 Task: Add Happy Baby Organic Mango & Pumpkin Teether Crackers 12 Pack to the cart.
Action: Mouse moved to (310, 149)
Screenshot: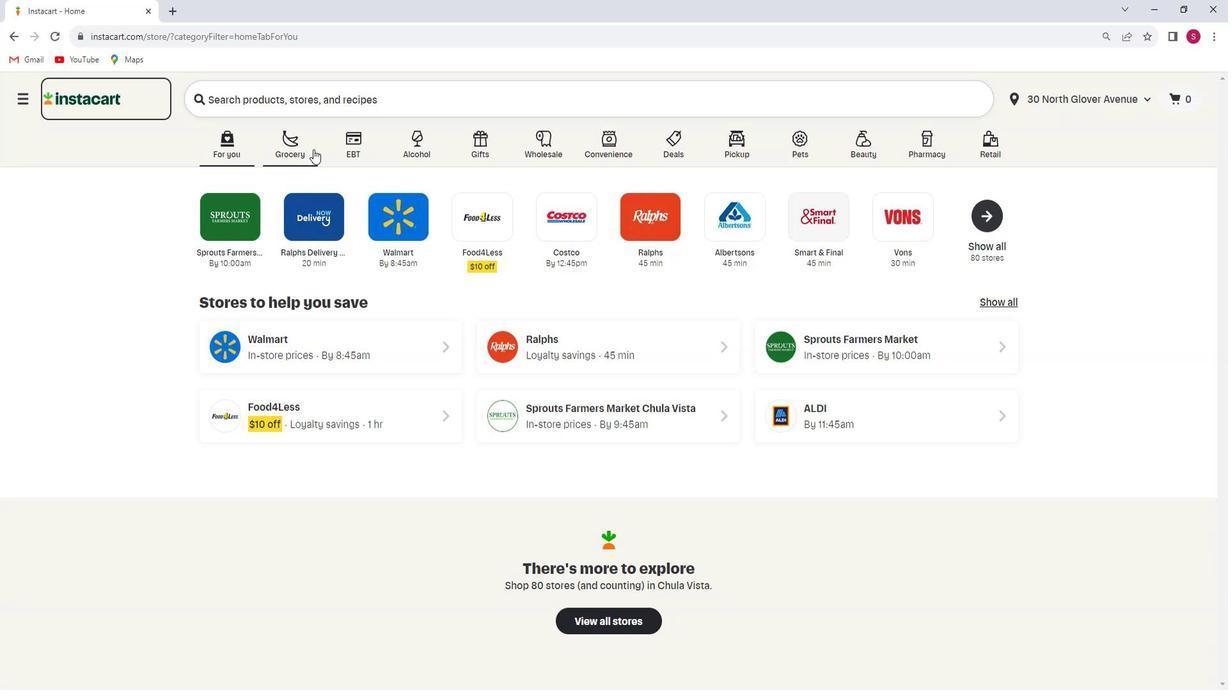 
Action: Mouse pressed left at (310, 149)
Screenshot: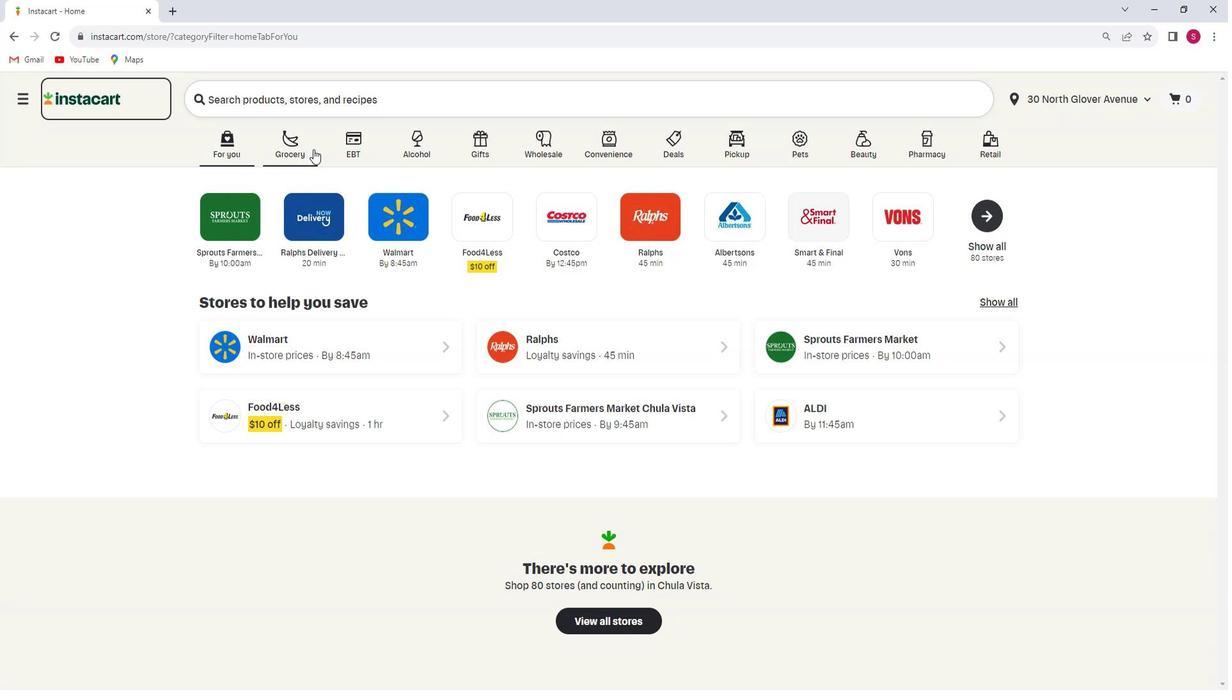 
Action: Mouse moved to (255, 383)
Screenshot: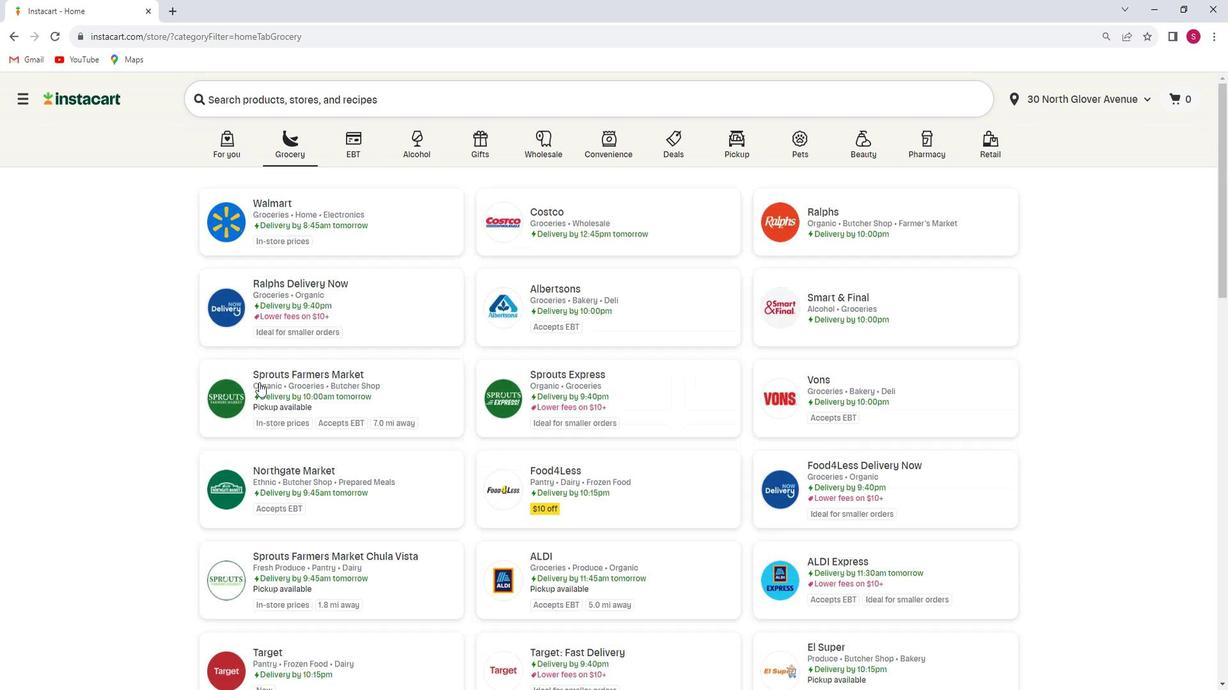 
Action: Mouse pressed left at (255, 383)
Screenshot: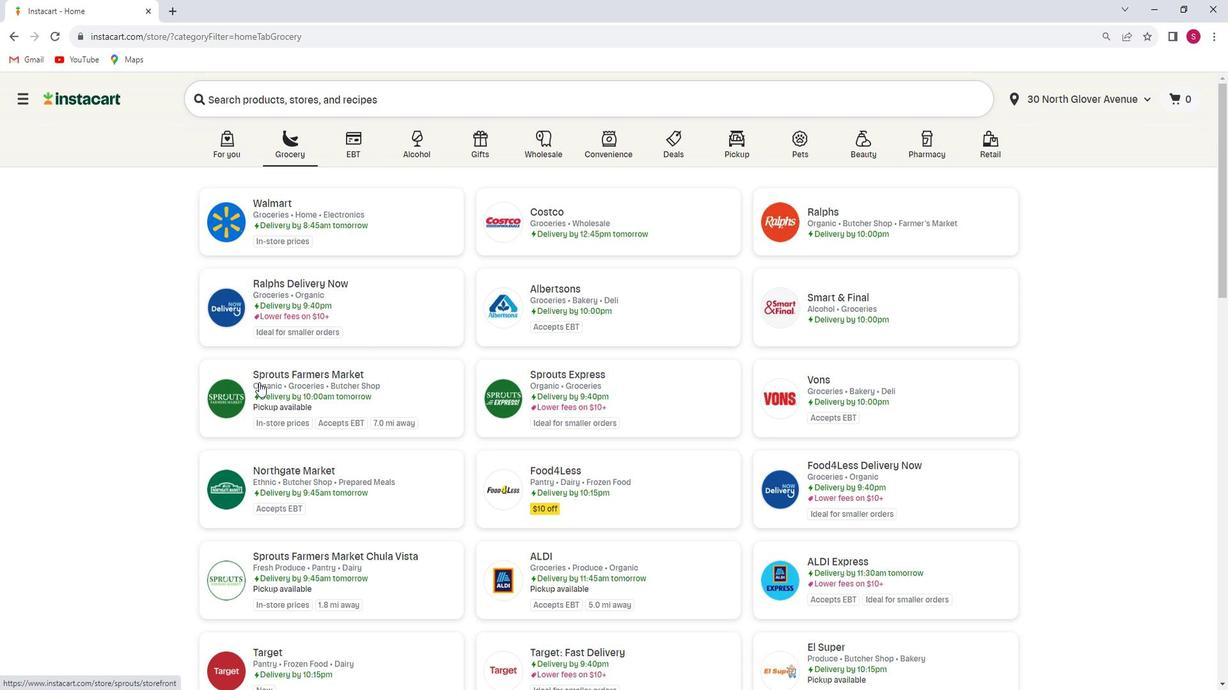 
Action: Mouse moved to (162, 383)
Screenshot: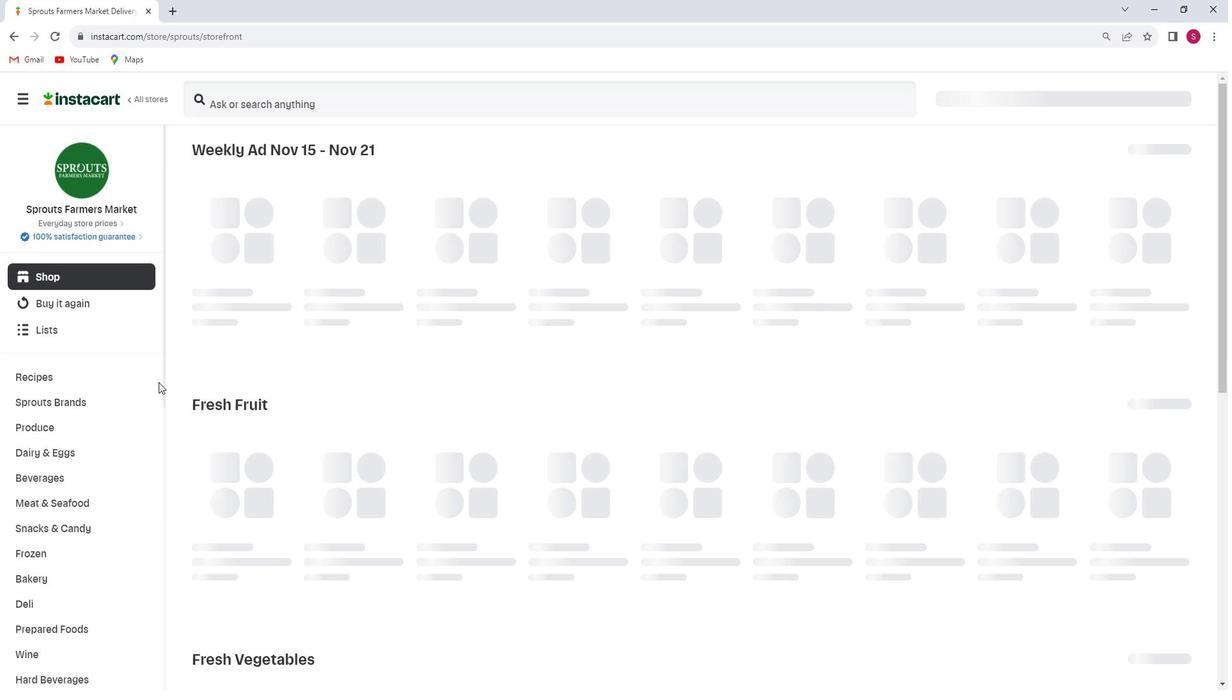 
Action: Mouse scrolled (162, 383) with delta (0, 0)
Screenshot: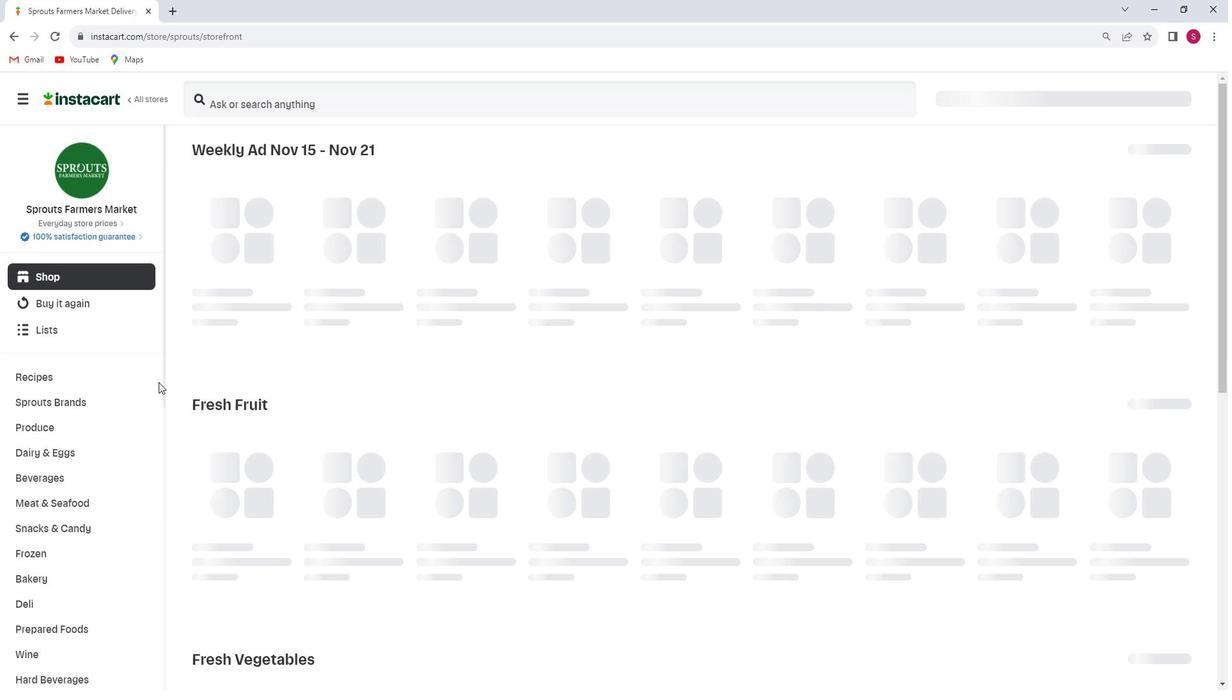 
Action: Mouse moved to (147, 383)
Screenshot: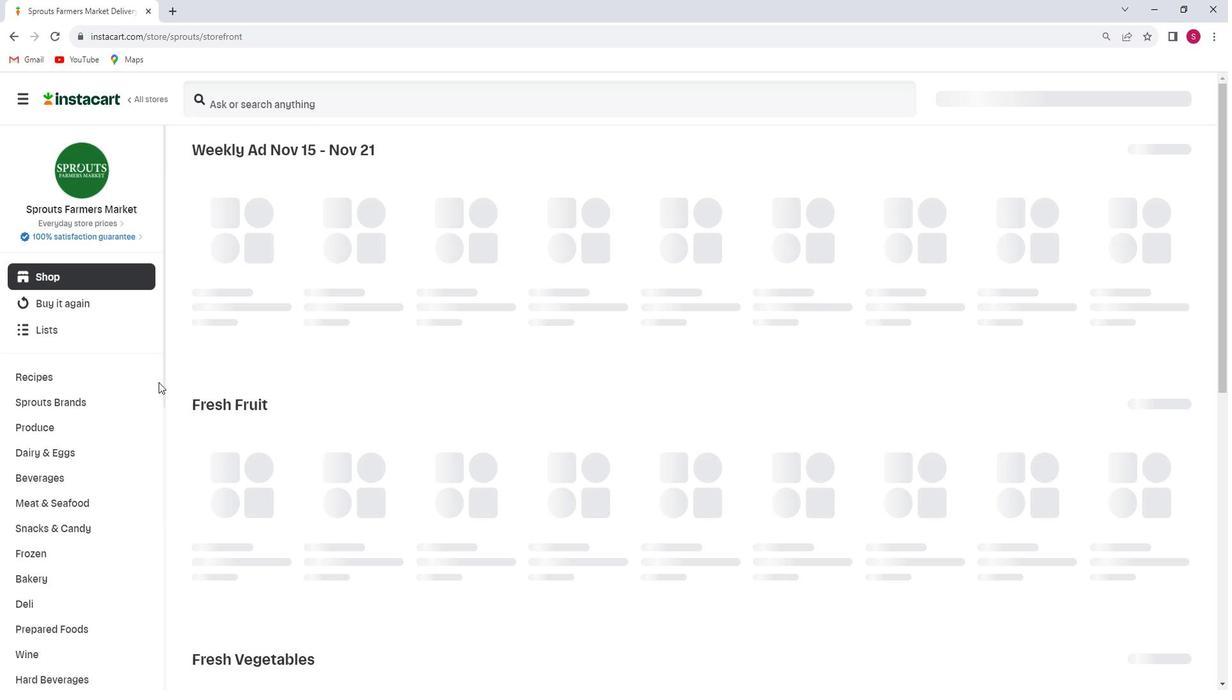 
Action: Mouse scrolled (147, 382) with delta (0, 0)
Screenshot: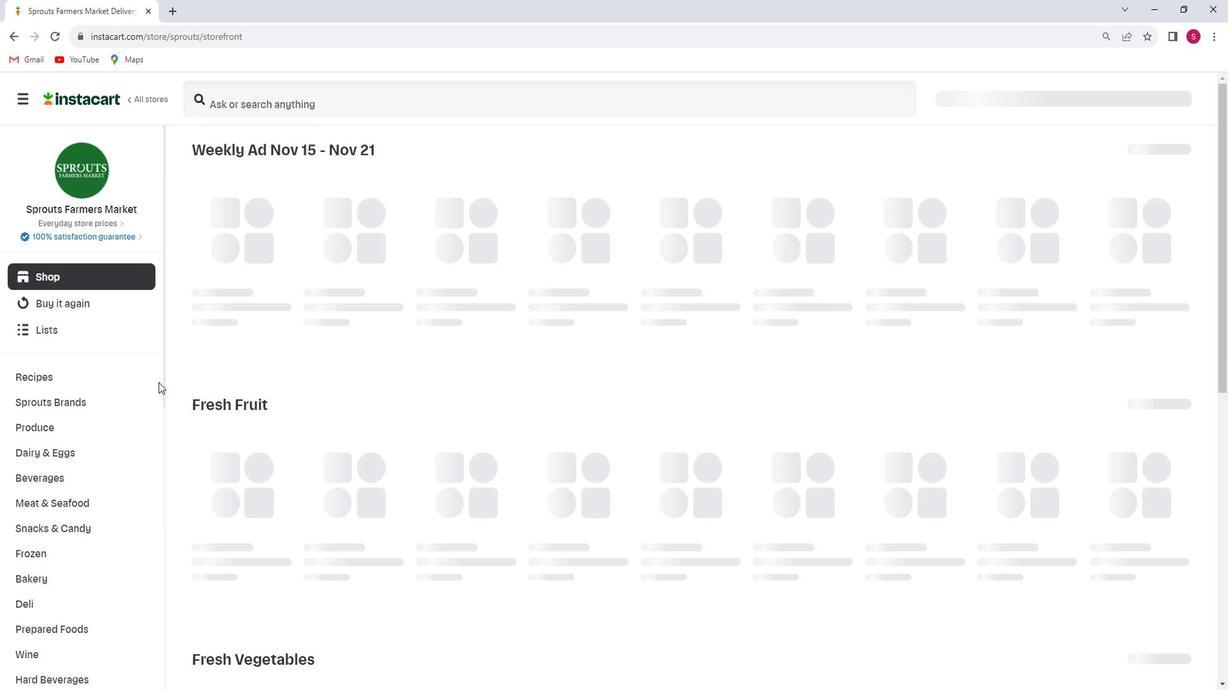 
Action: Mouse scrolled (147, 382) with delta (0, 0)
Screenshot: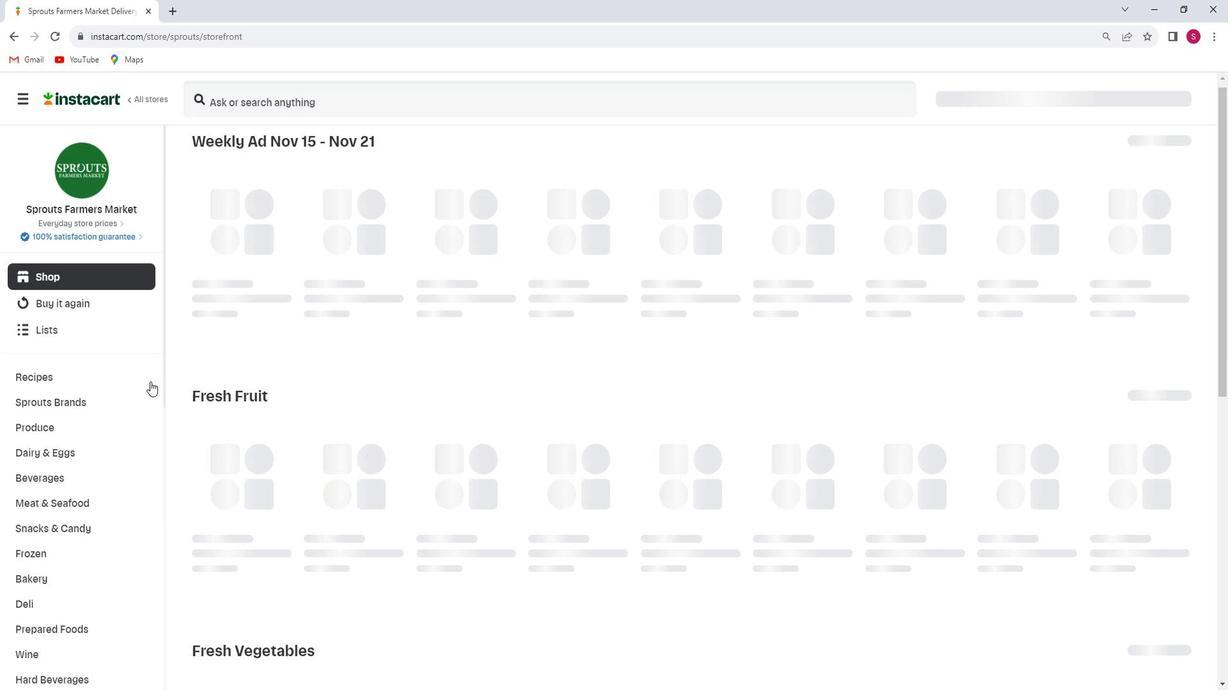 
Action: Mouse moved to (110, 376)
Screenshot: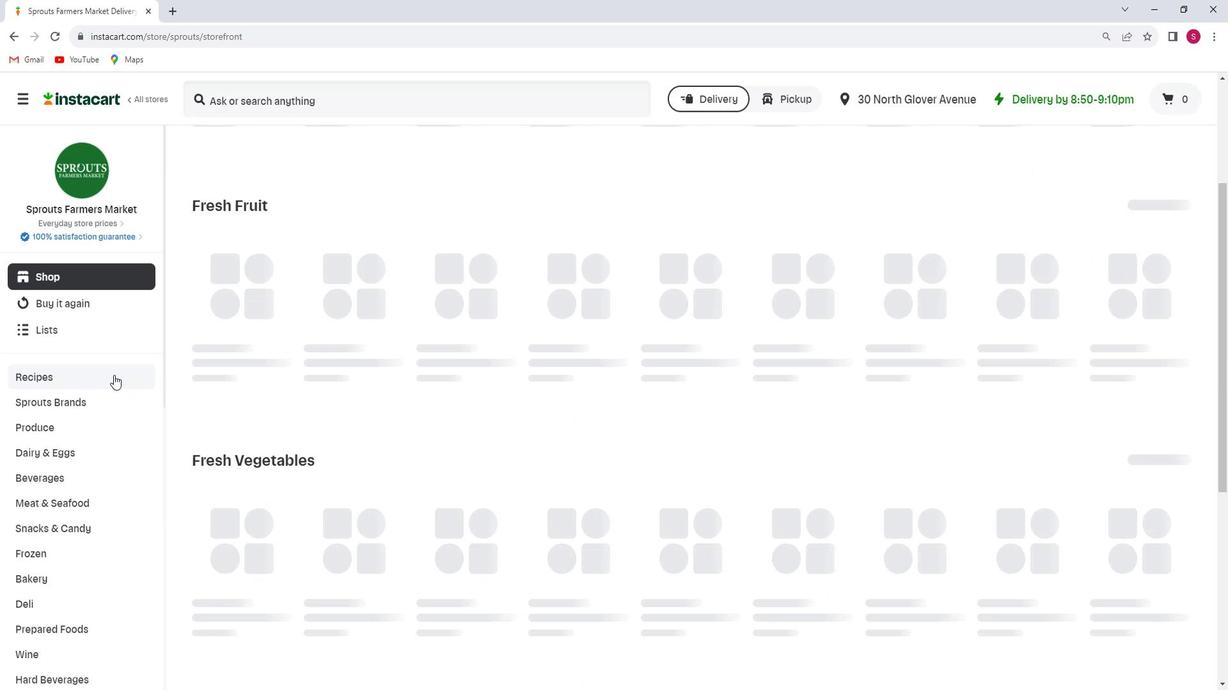 
Action: Mouse scrolled (110, 376) with delta (0, 0)
Screenshot: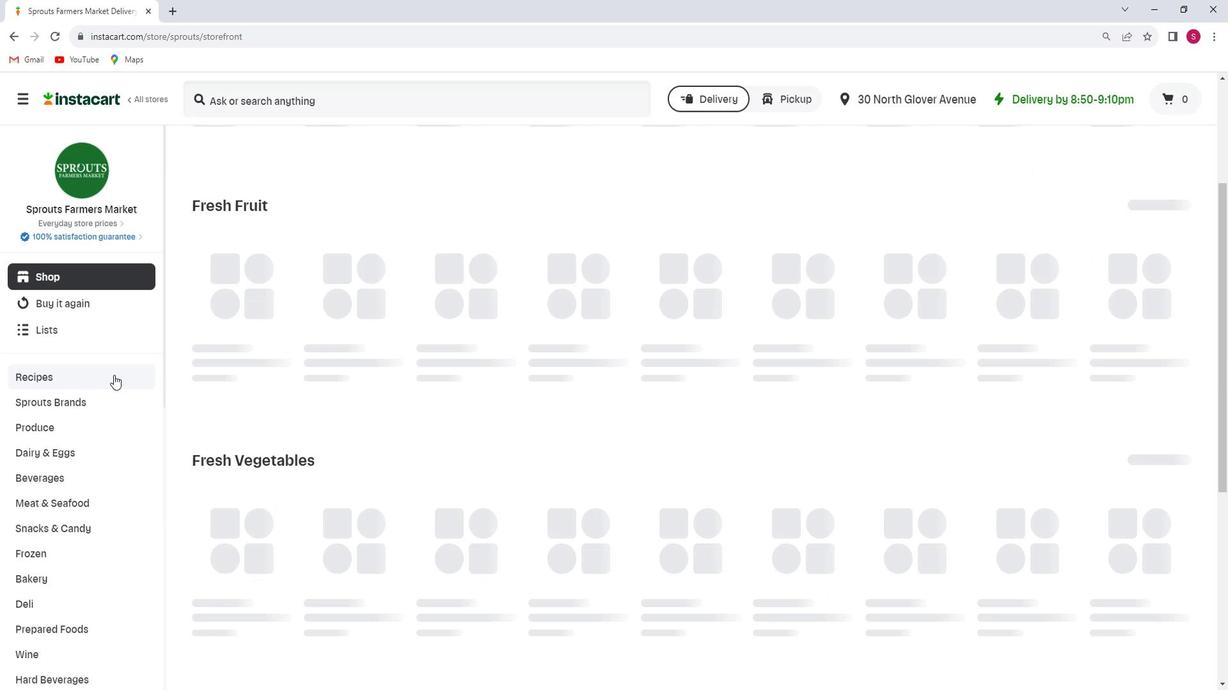 
Action: Mouse scrolled (110, 376) with delta (0, 0)
Screenshot: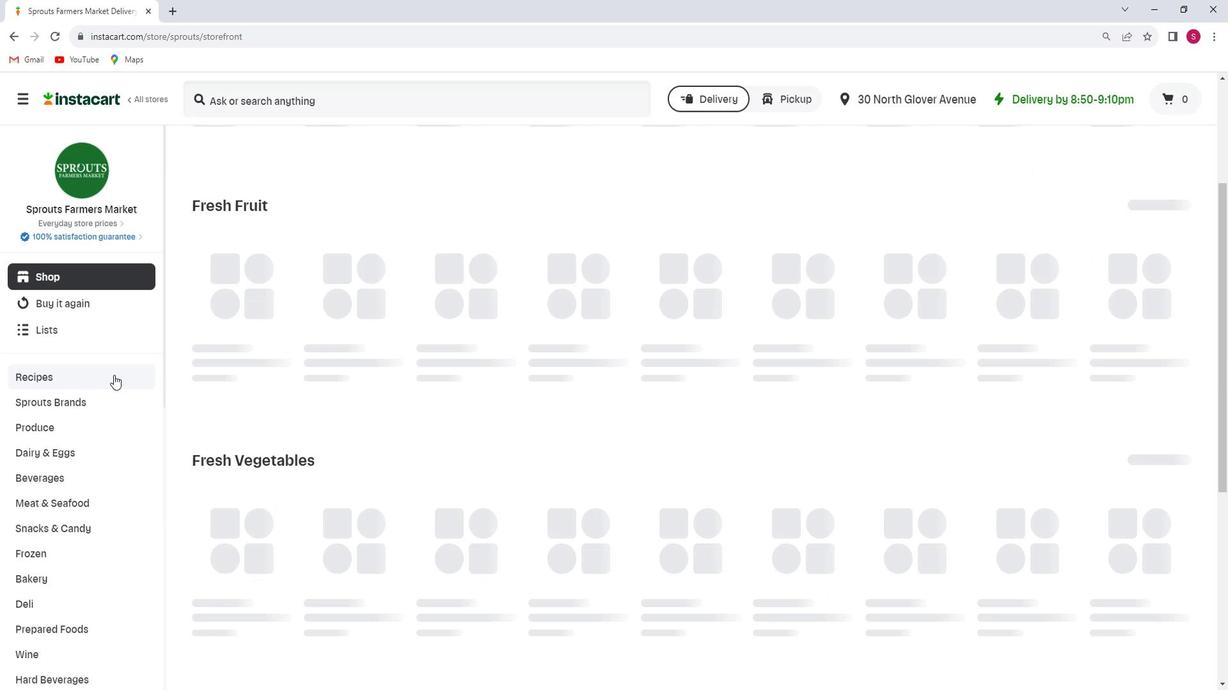 
Action: Mouse scrolled (110, 376) with delta (0, 0)
Screenshot: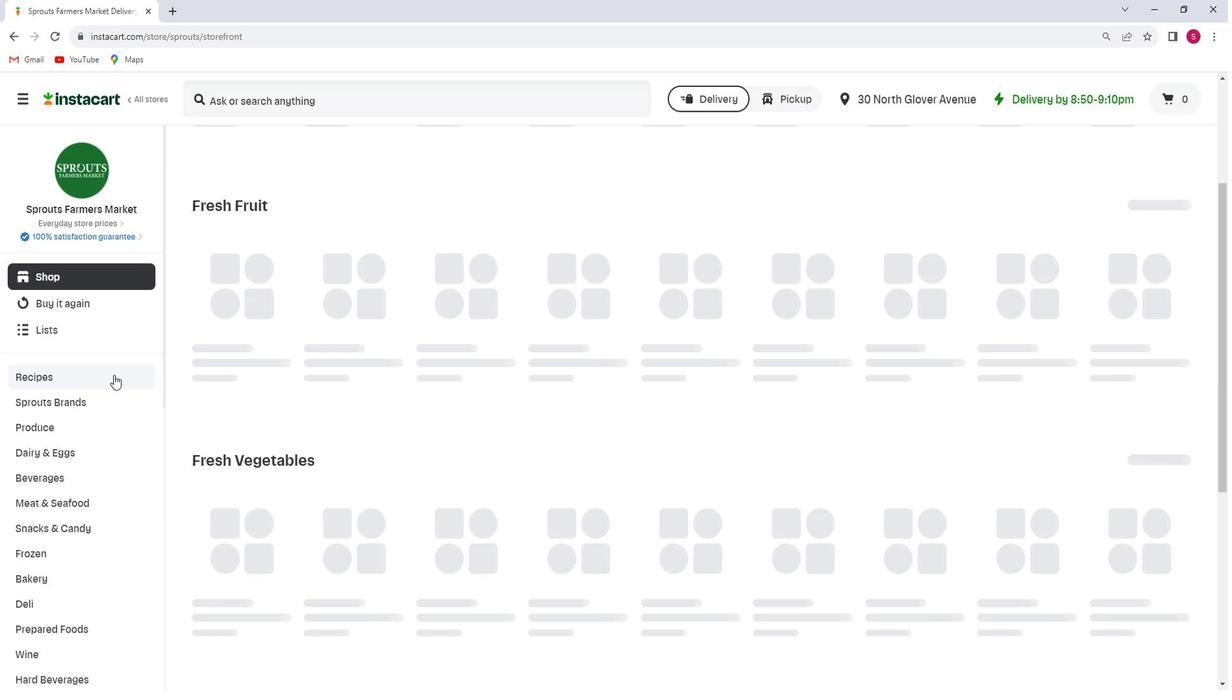 
Action: Mouse scrolled (110, 376) with delta (0, 0)
Screenshot: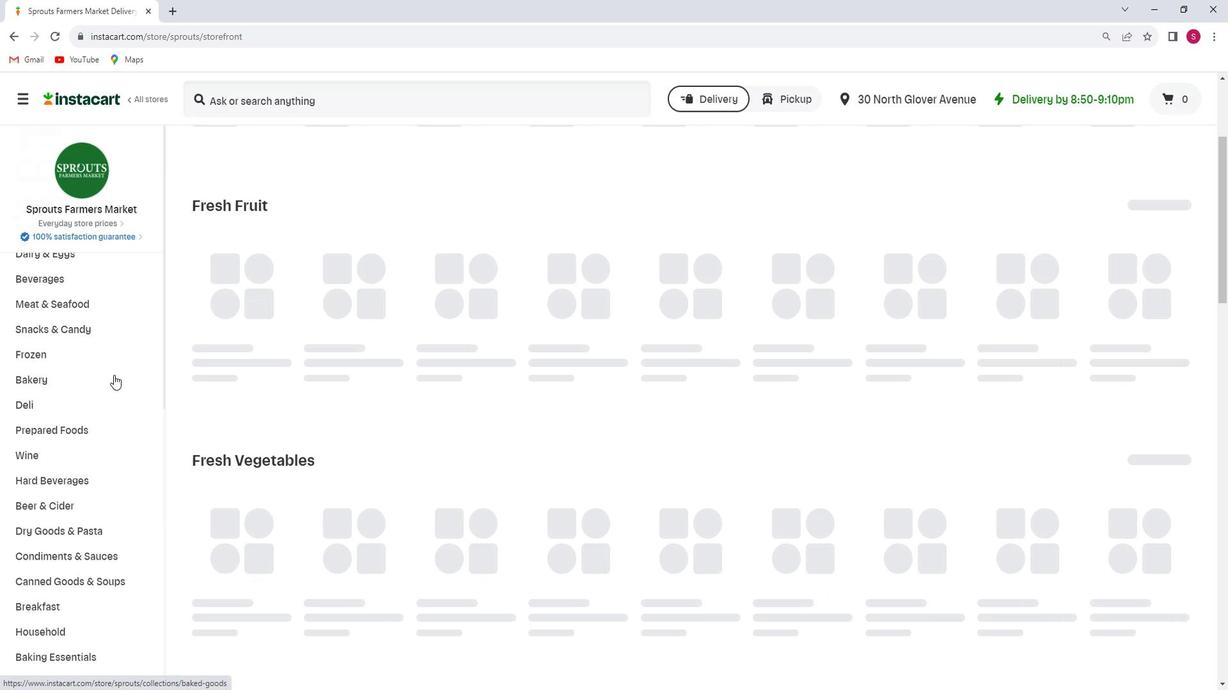 
Action: Mouse scrolled (110, 376) with delta (0, 0)
Screenshot: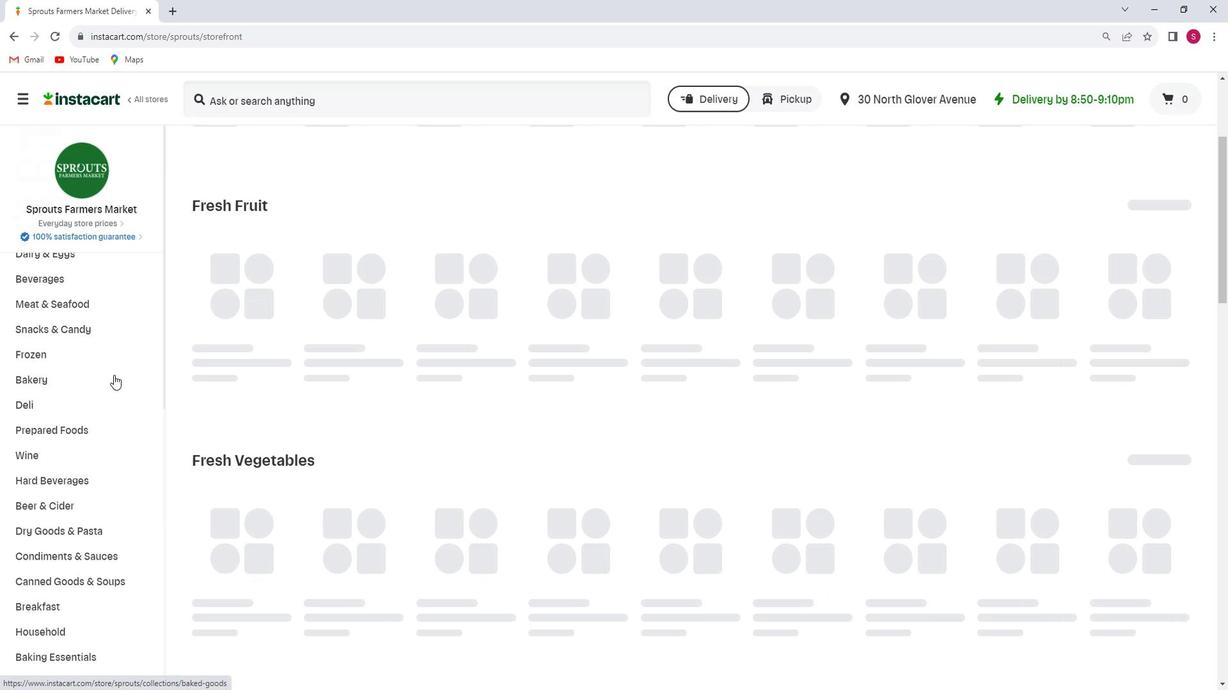 
Action: Mouse scrolled (110, 376) with delta (0, 0)
Screenshot: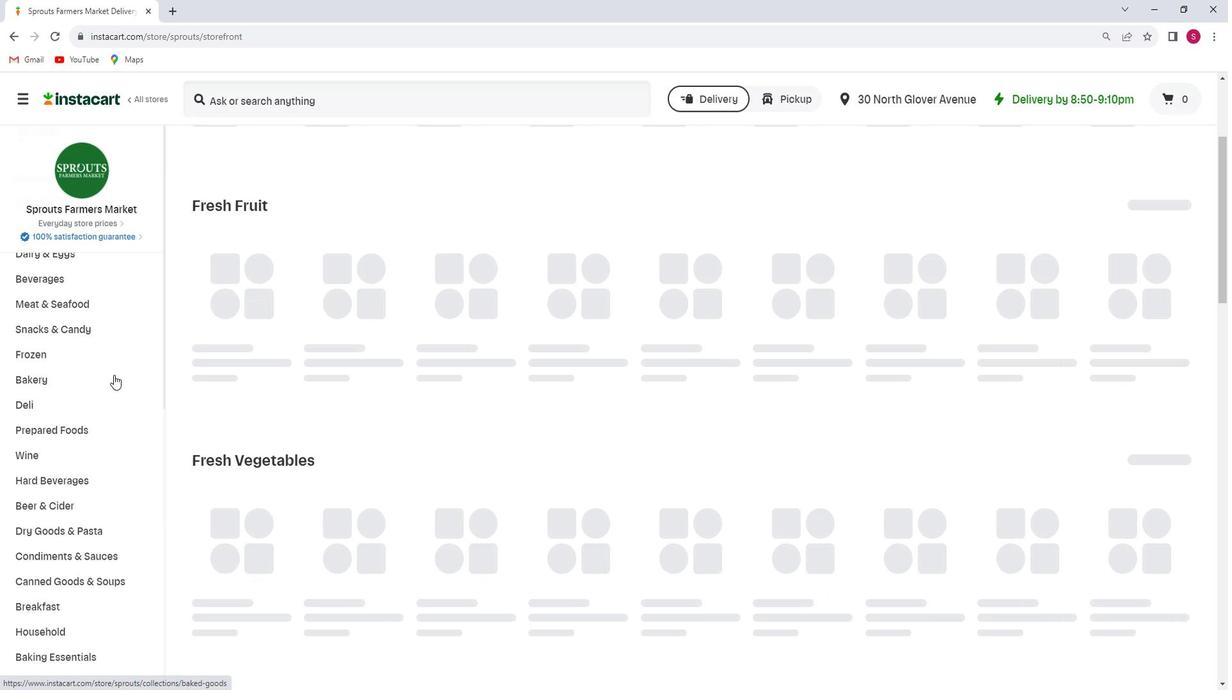 
Action: Mouse scrolled (110, 376) with delta (0, 0)
Screenshot: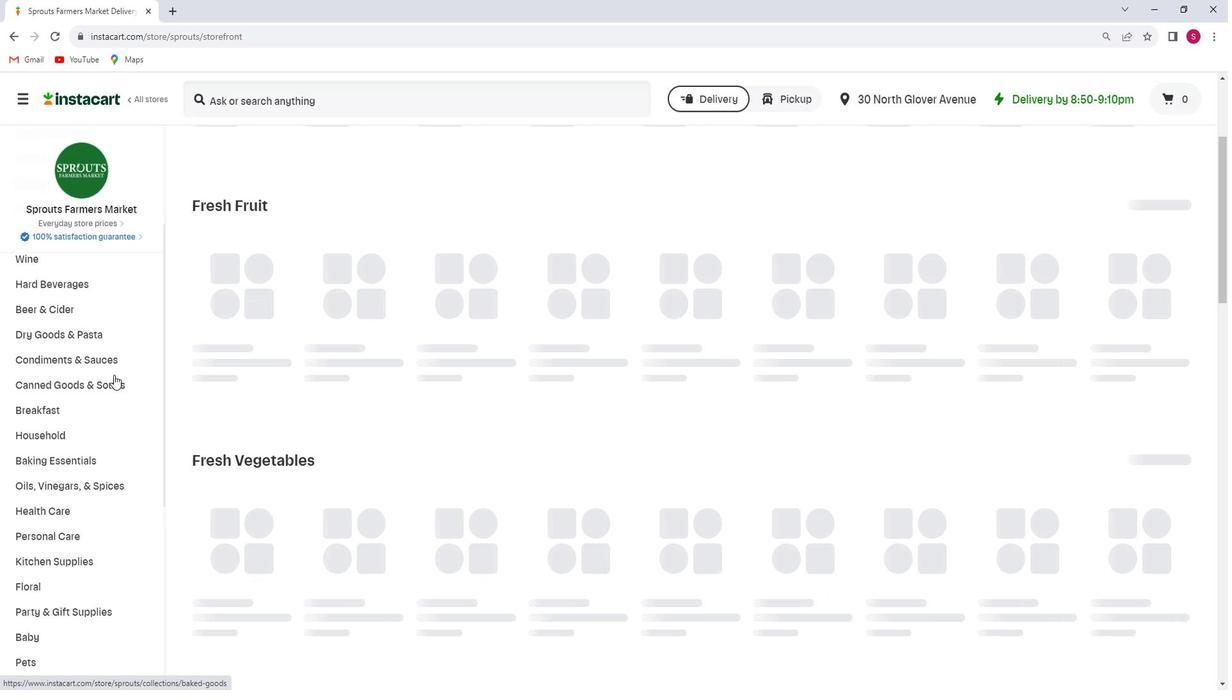 
Action: Mouse scrolled (110, 376) with delta (0, 0)
Screenshot: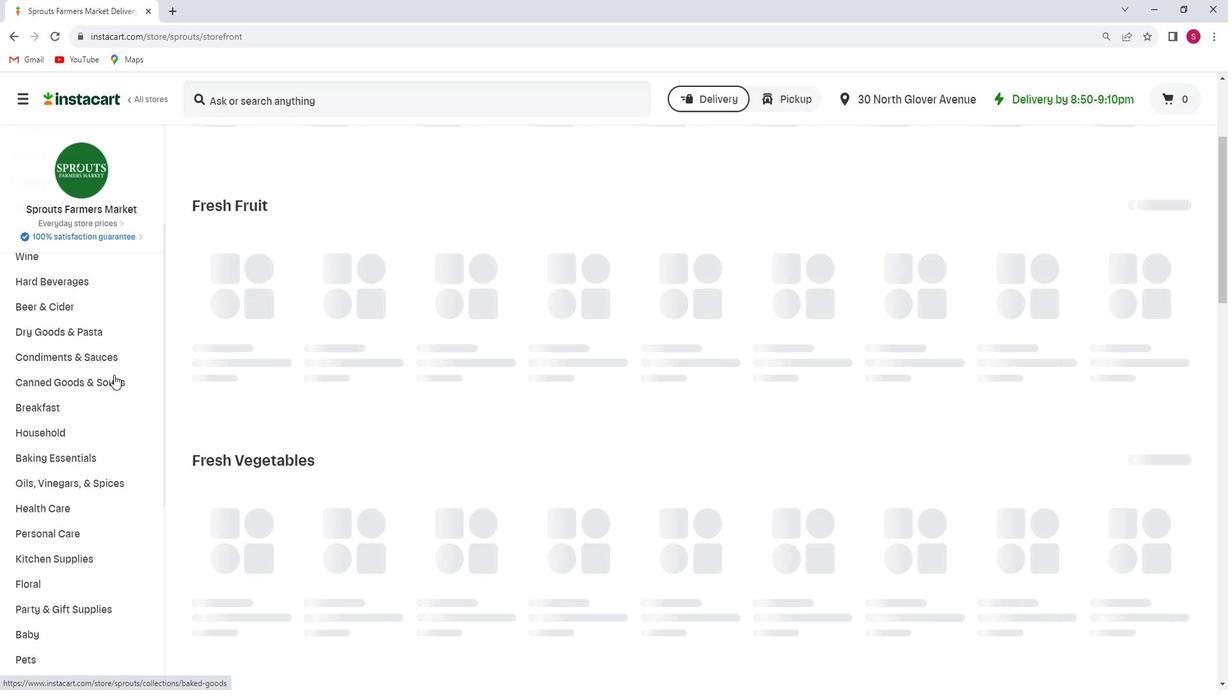 
Action: Mouse scrolled (110, 376) with delta (0, 0)
Screenshot: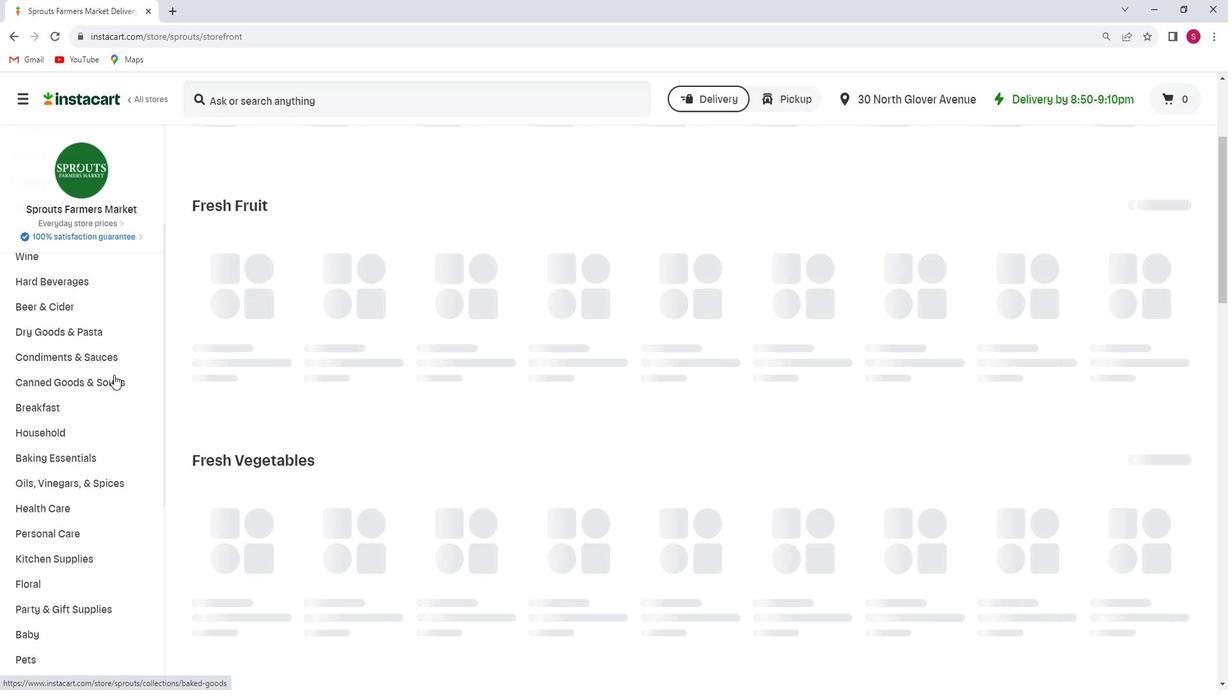 
Action: Mouse scrolled (110, 376) with delta (0, 0)
Screenshot: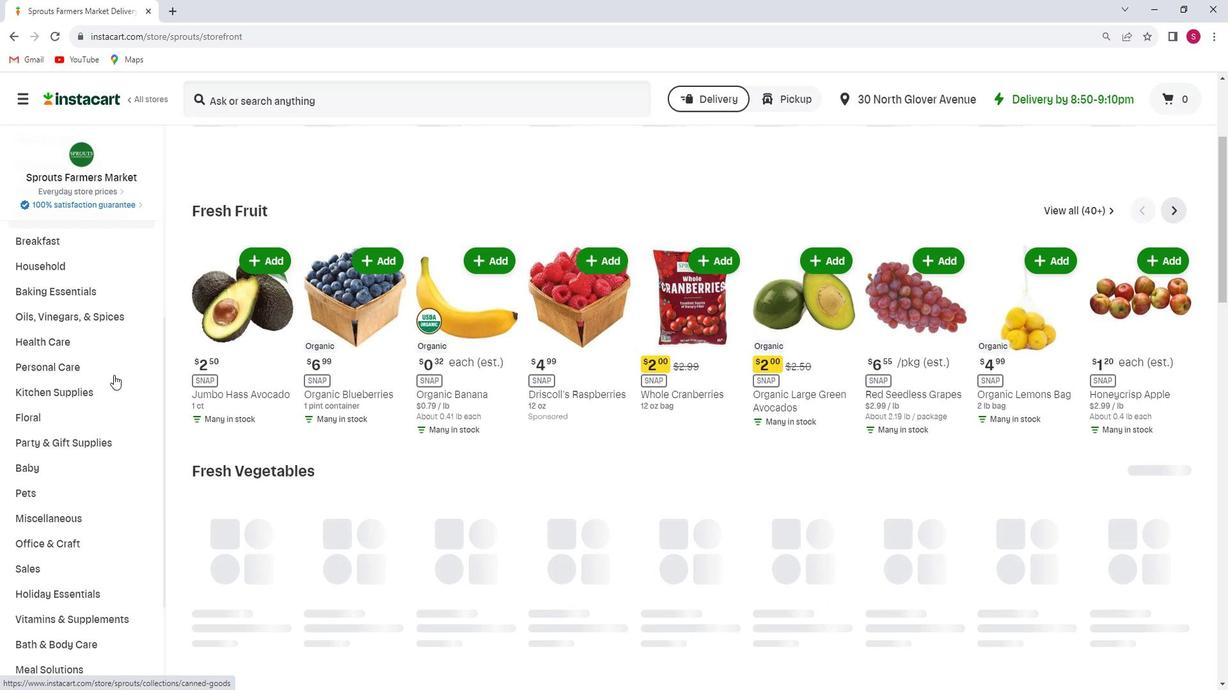 
Action: Mouse scrolled (110, 376) with delta (0, 0)
Screenshot: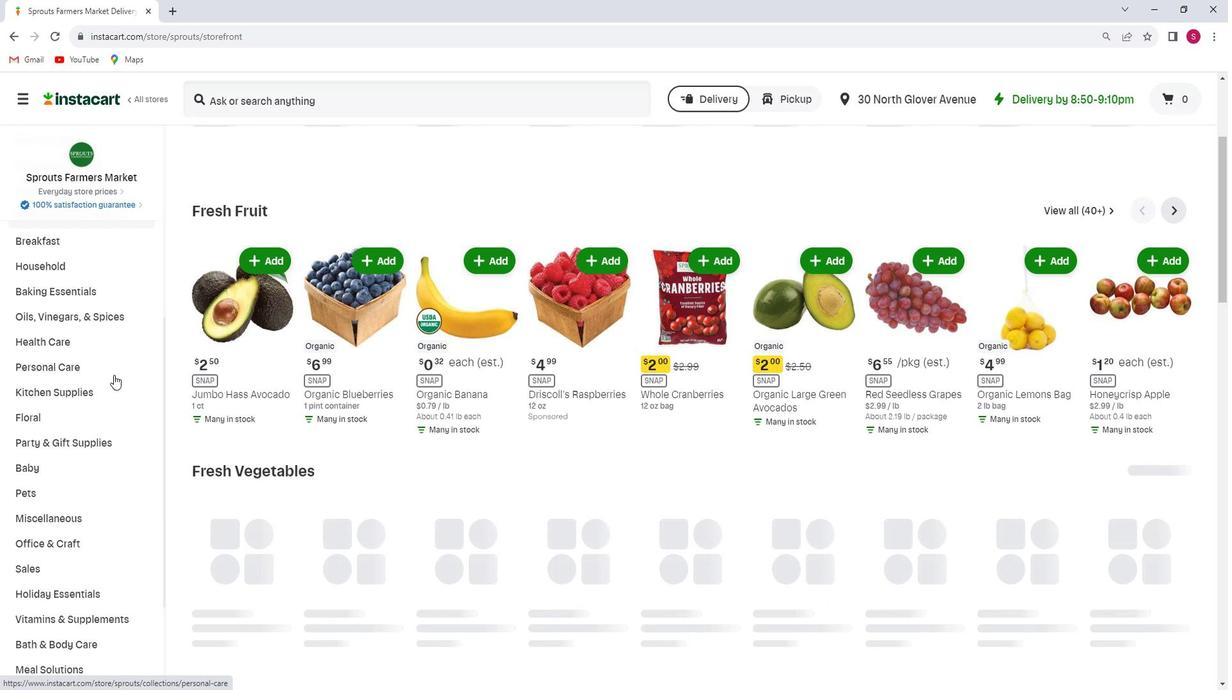 
Action: Mouse moved to (35, 466)
Screenshot: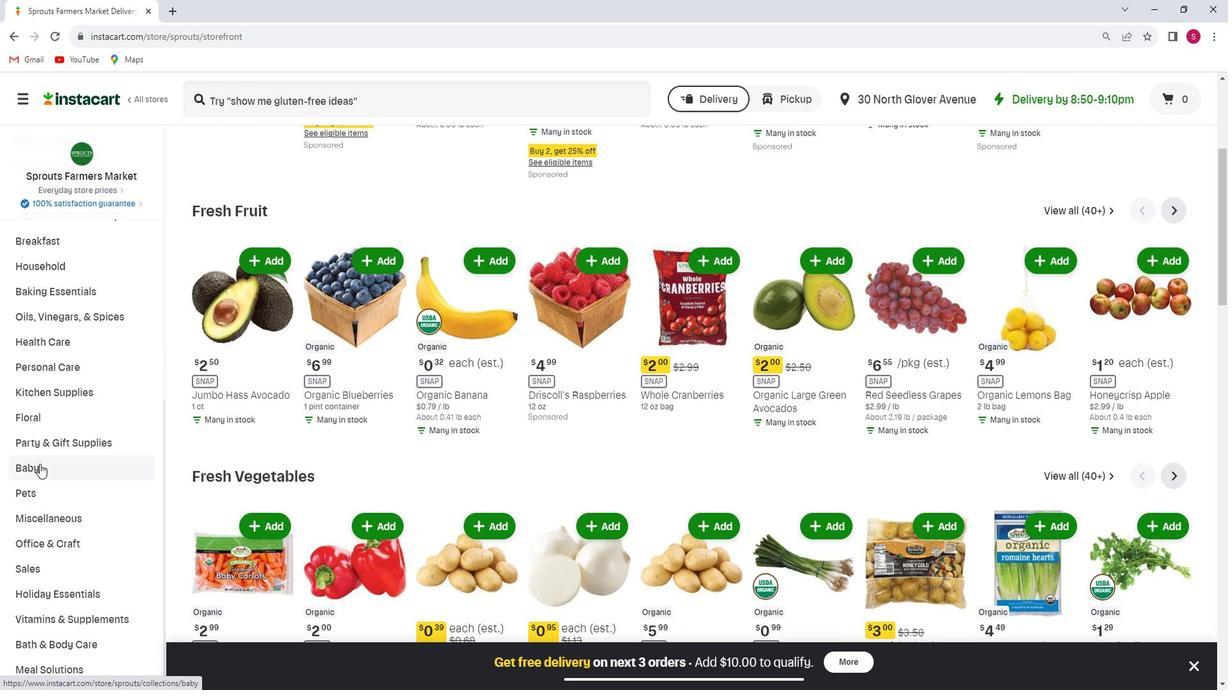 
Action: Mouse pressed left at (35, 466)
Screenshot: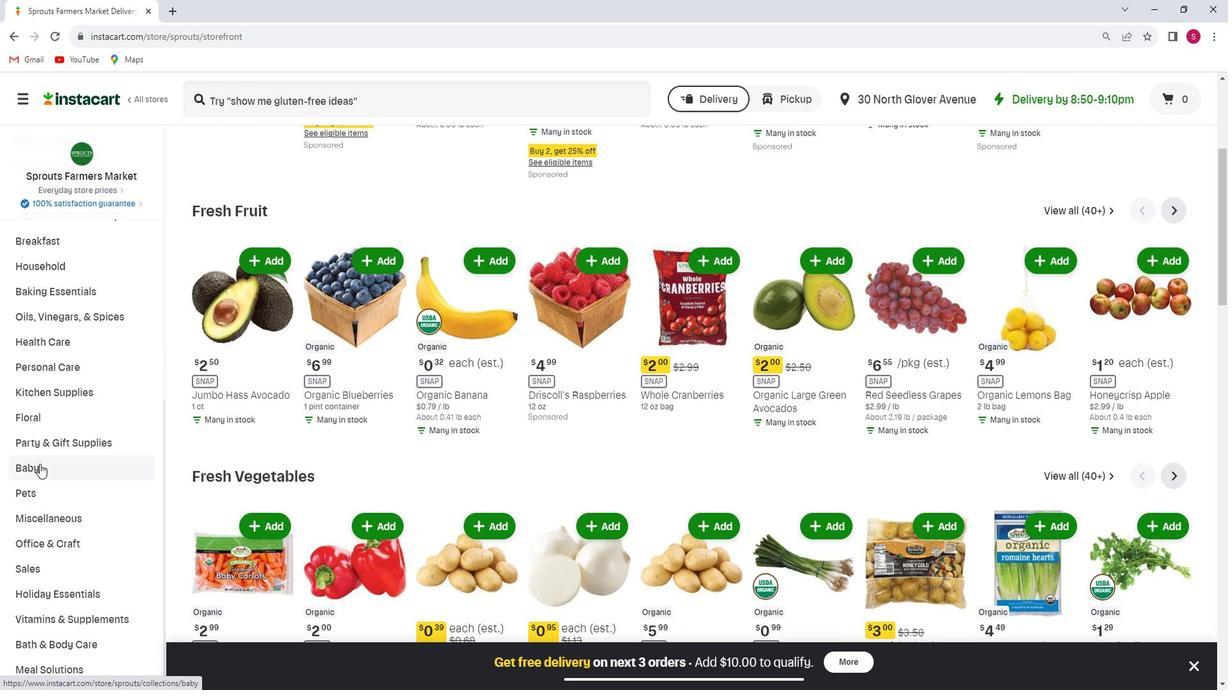 
Action: Mouse moved to (35, 568)
Screenshot: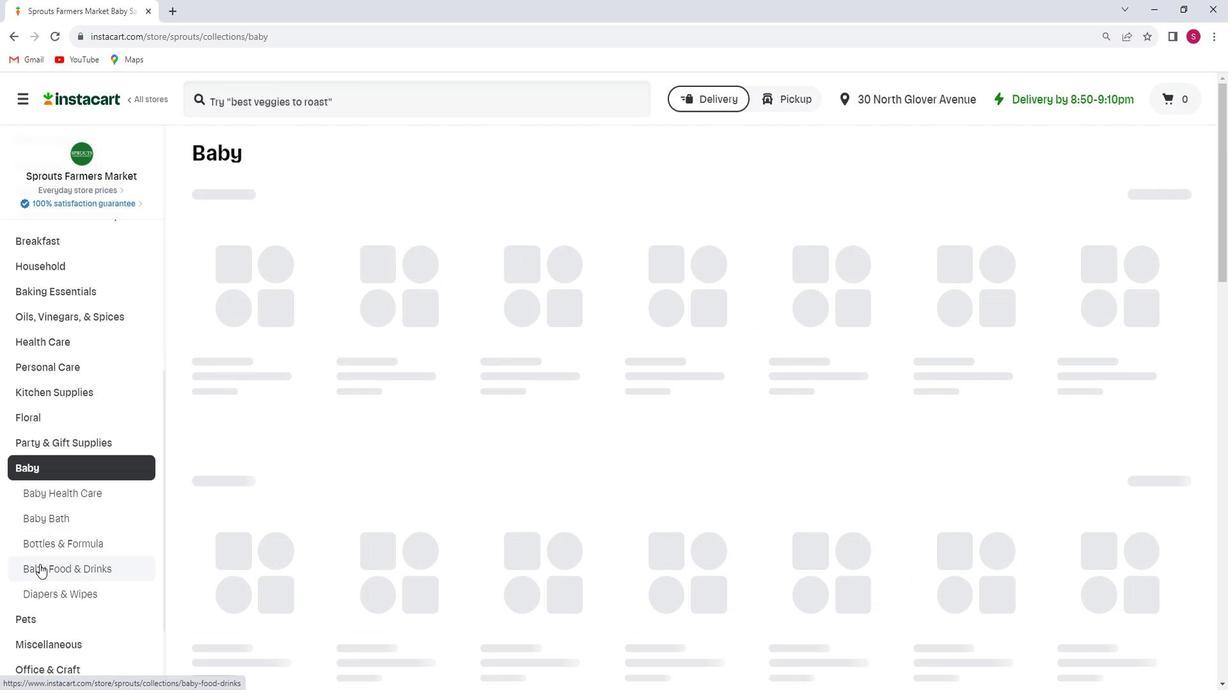
Action: Mouse pressed left at (35, 568)
Screenshot: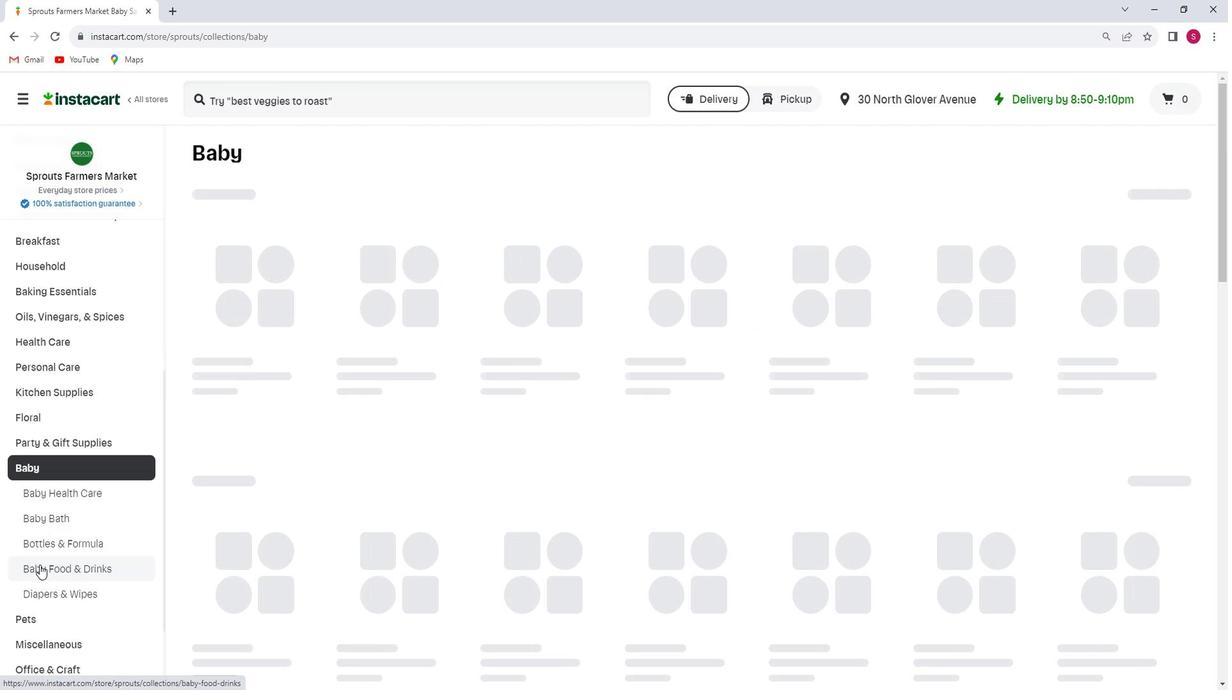 
Action: Mouse moved to (293, 101)
Screenshot: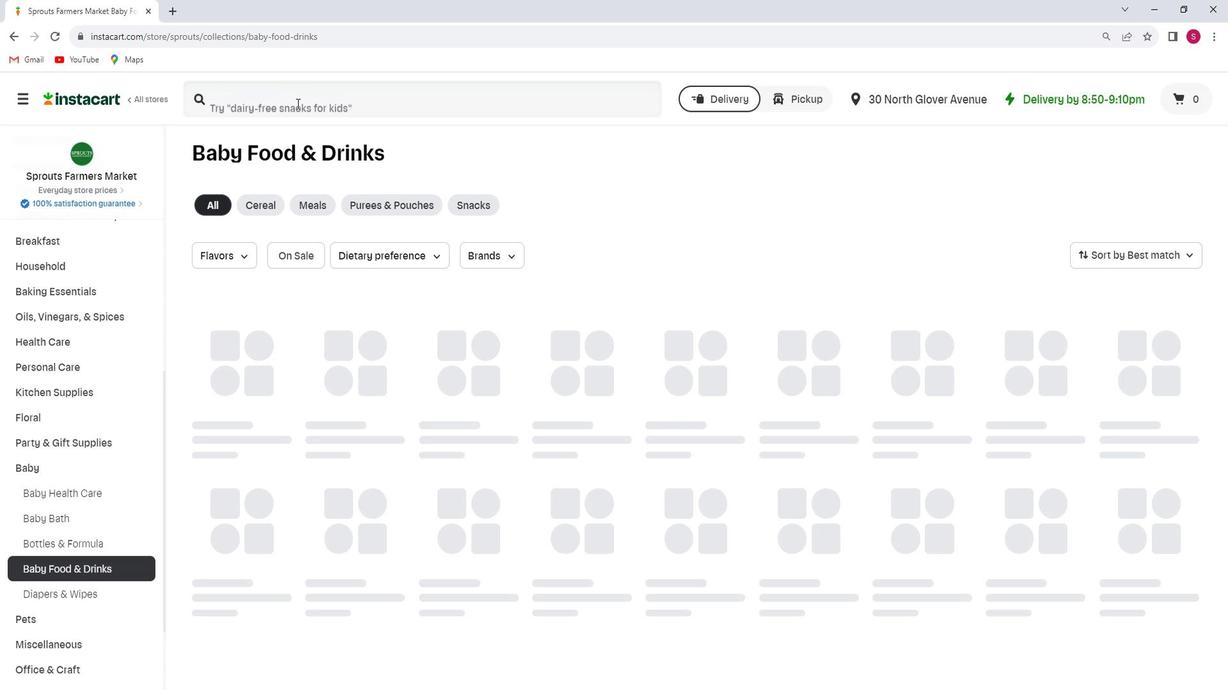 
Action: Mouse pressed left at (293, 101)
Screenshot: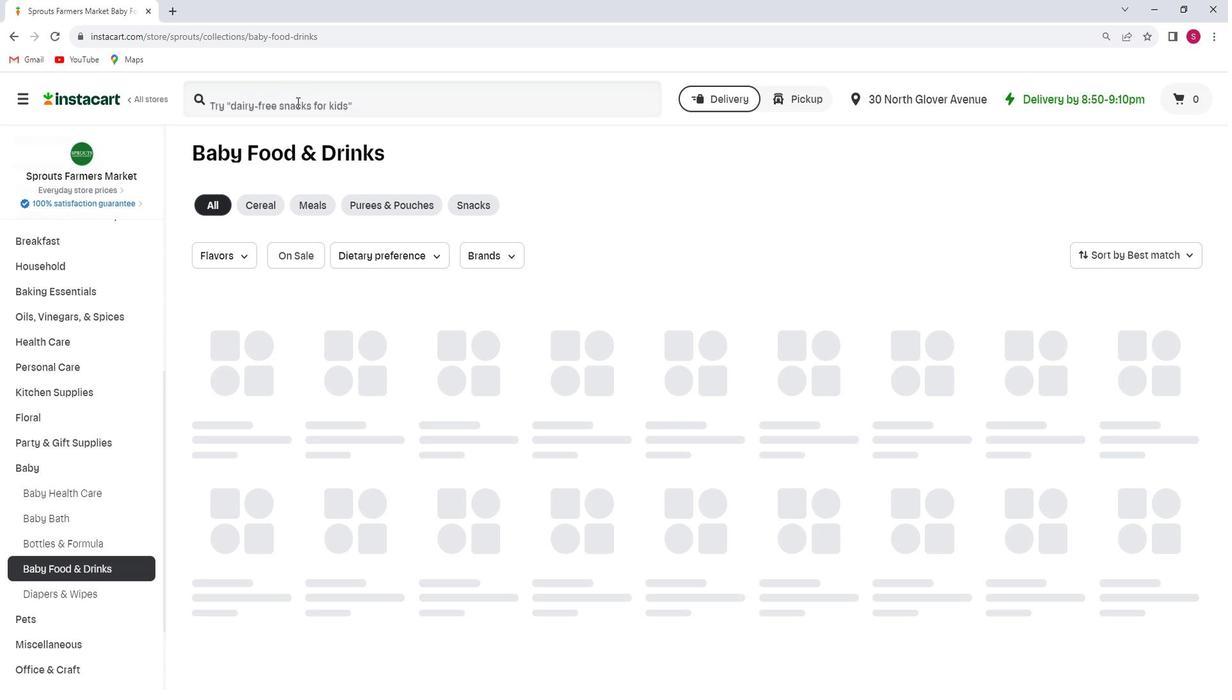 
Action: Key pressed <Key.shift>Happy<Key.space><Key.shift>Baby<Key.space><Key.shift>Organic<Key.space><Key.shift>Mango<Key.space><Key.shift><Key.shift><Key.shift><Key.shift><Key.shift><Key.shift><Key.shift><Key.shift><Key.shift><Key.shift>&<Key.space><Key.shift>Pumpkin<Key.space><Key.shift>Teether<Key.space><Key.shift>crackers<Key.space>12<Key.space><Key.shift>Pack<Key.enter>
Screenshot: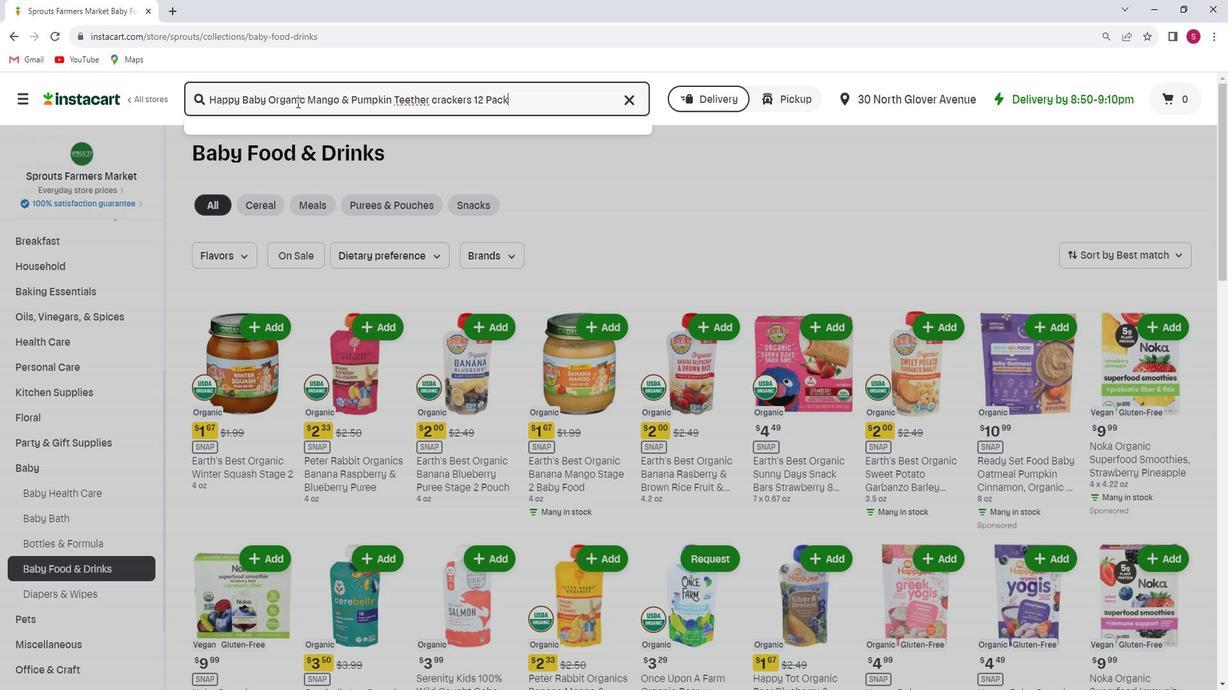 
Action: Mouse moved to (547, 234)
Screenshot: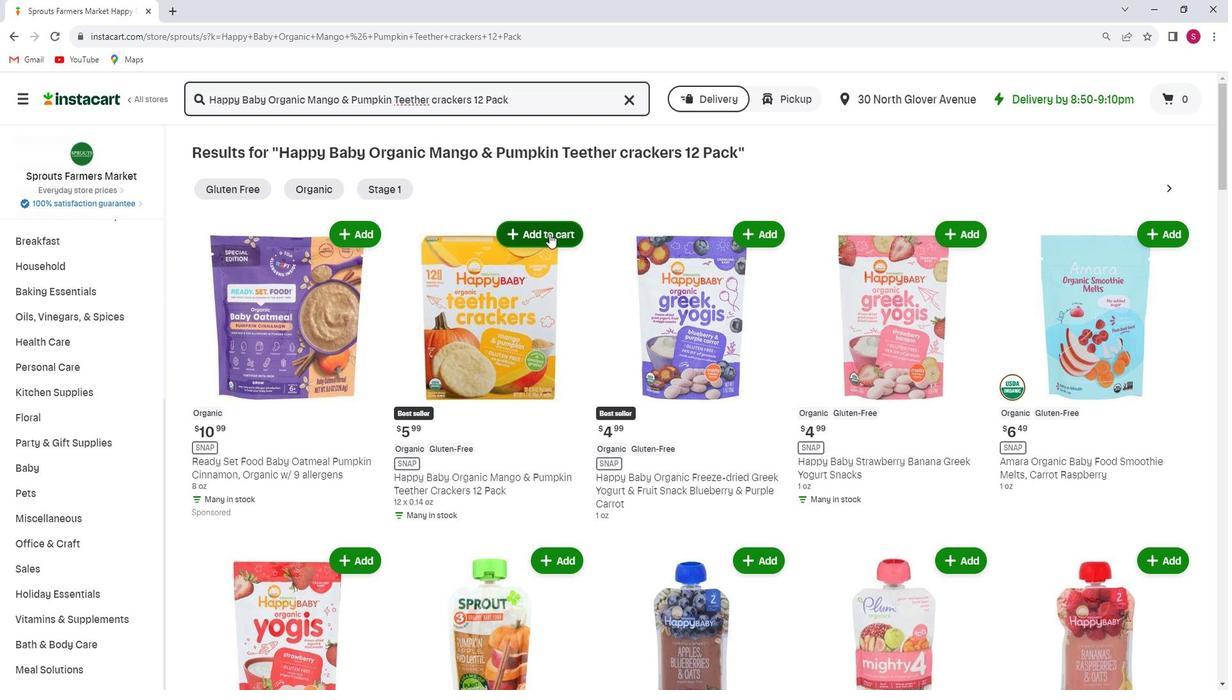 
Action: Mouse pressed left at (547, 234)
Screenshot: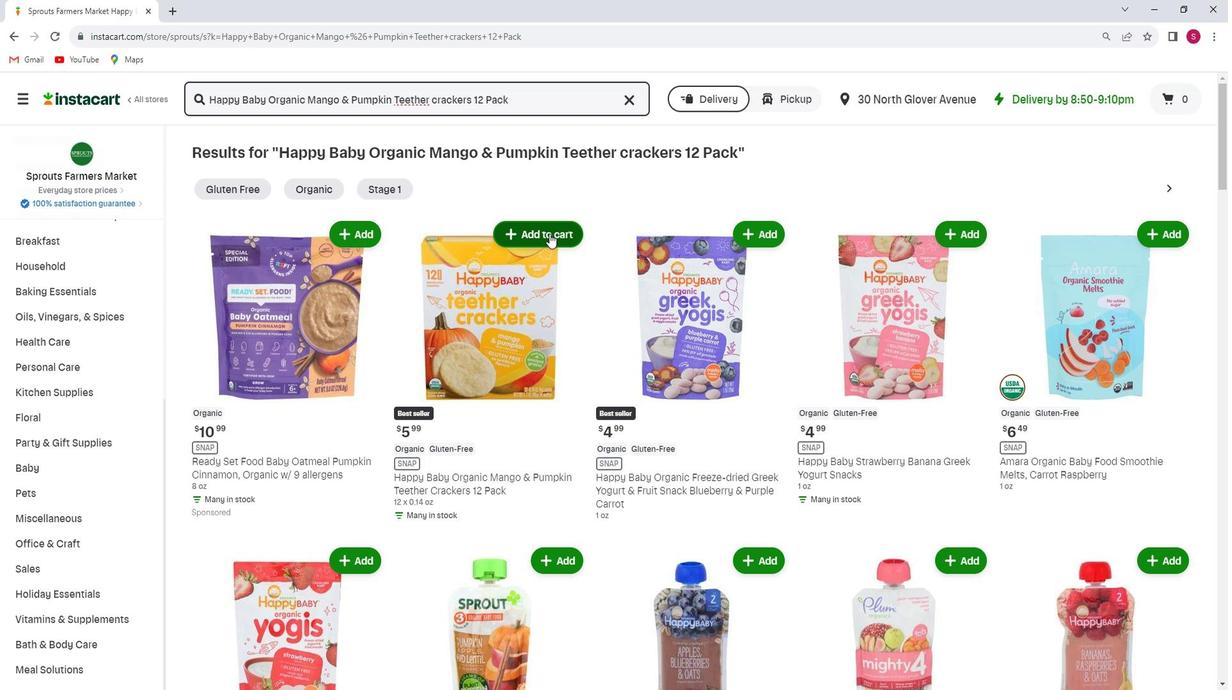 
Action: Mouse moved to (553, 271)
Screenshot: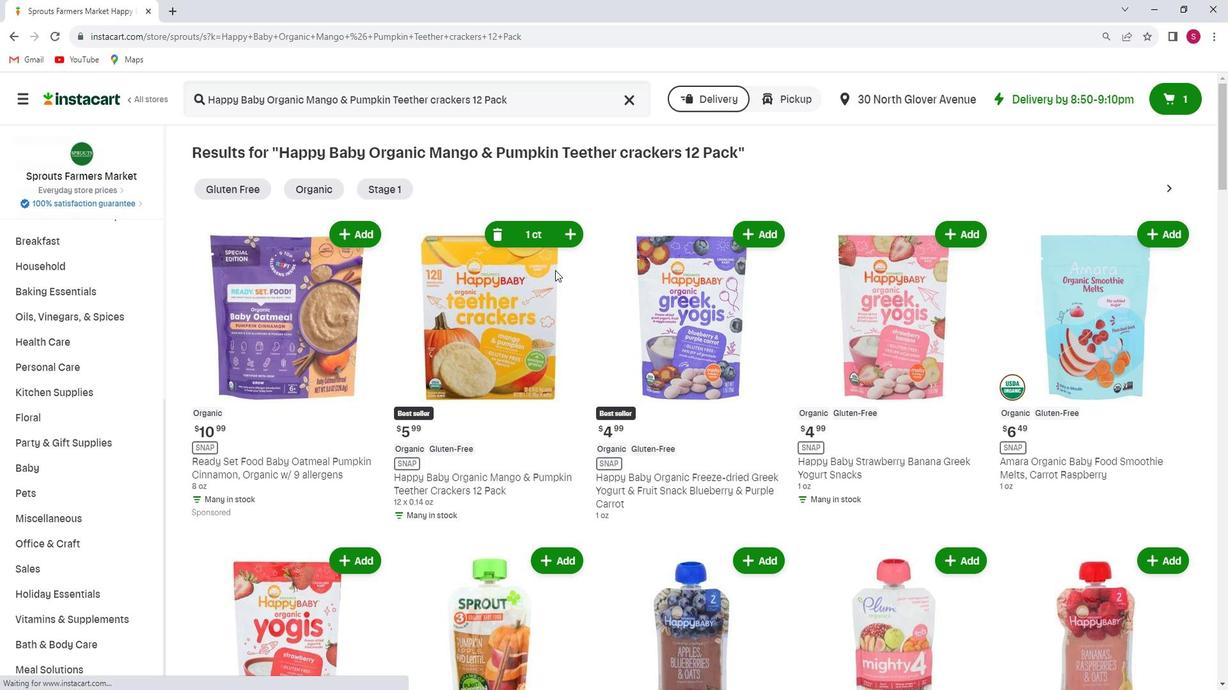 
